 Task: Play online crossword game.
Action: Mouse moved to (403, 257)
Screenshot: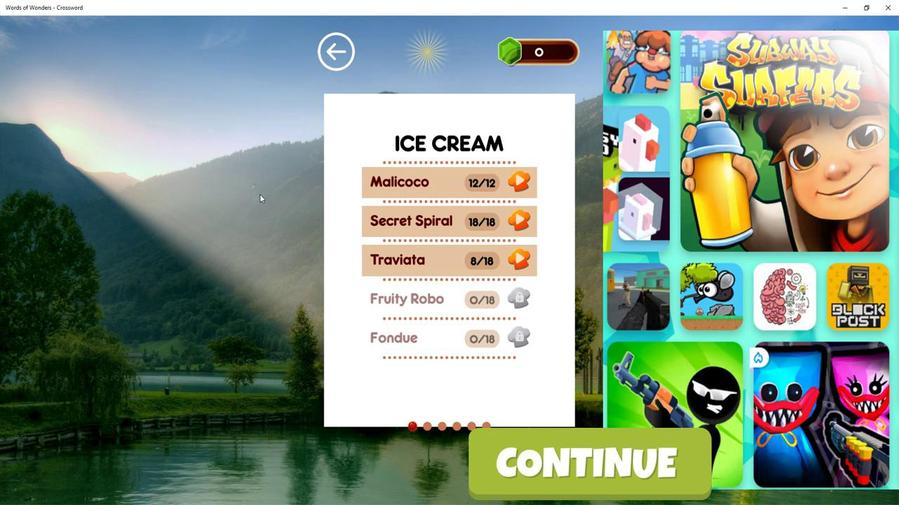 
Action: Mouse pressed left at (403, 257)
Screenshot: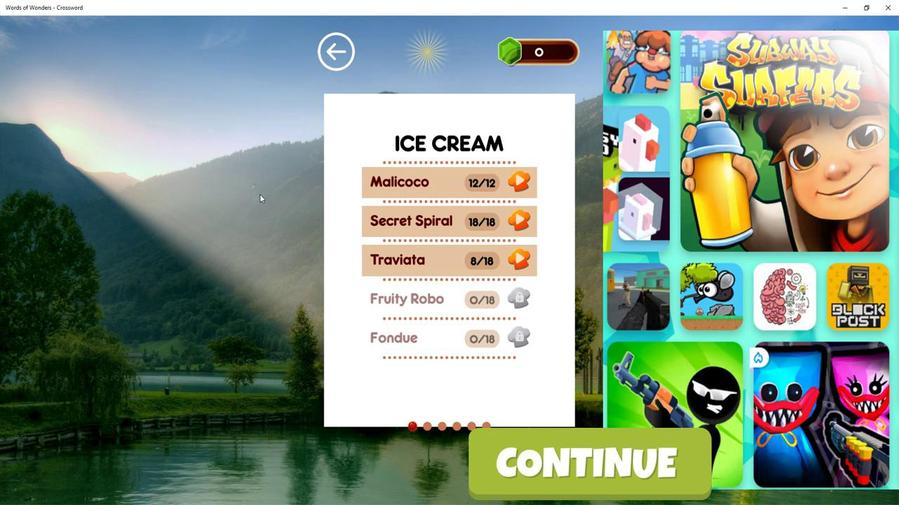 
Action: Mouse moved to (637, 173)
Screenshot: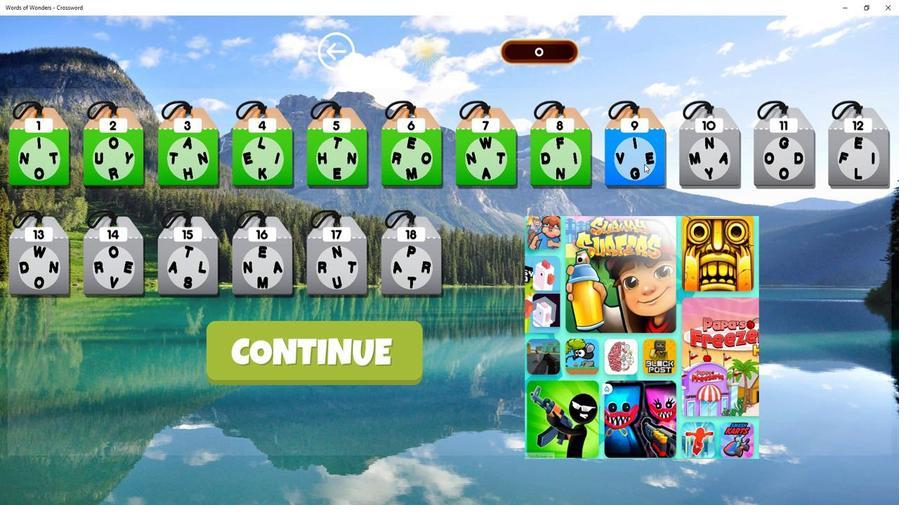 
Action: Mouse pressed left at (637, 173)
Screenshot: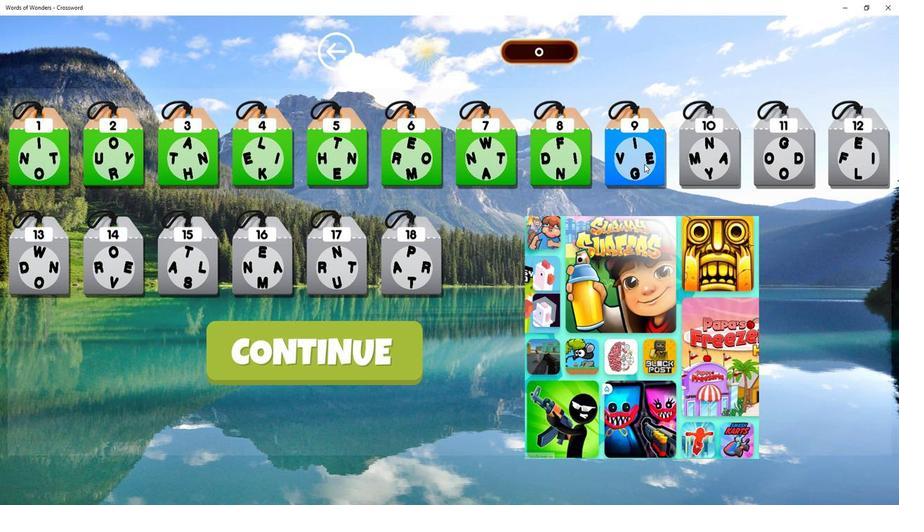 
Action: Mouse moved to (444, 368)
Screenshot: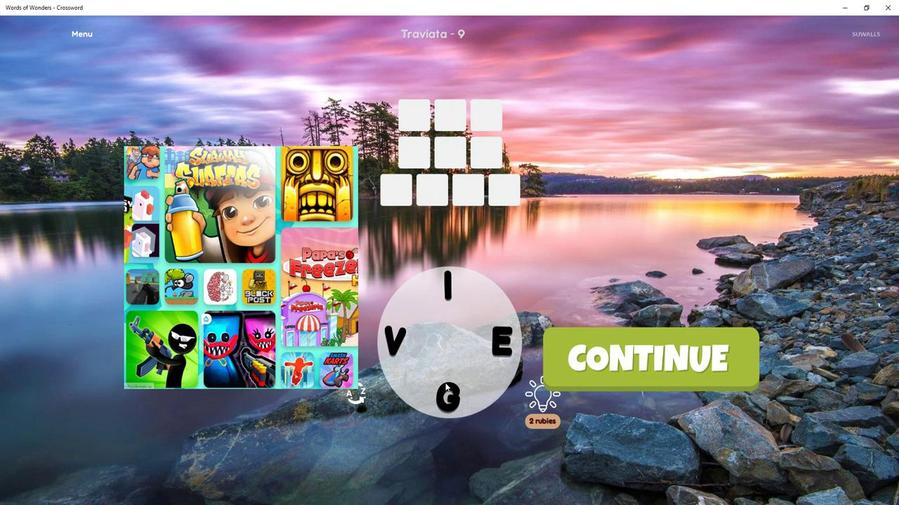 
Action: Mouse pressed left at (444, 368)
Screenshot: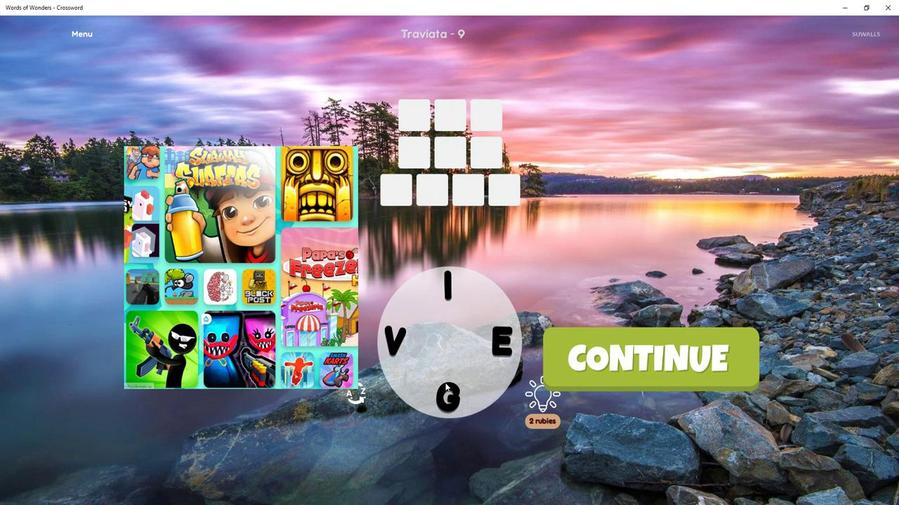 
Action: Mouse moved to (394, 329)
Screenshot: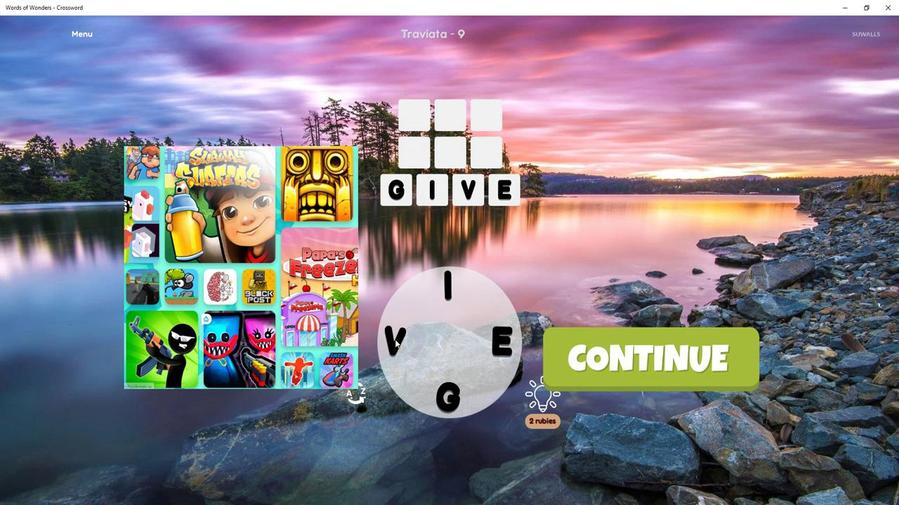 
Action: Mouse pressed left at (394, 329)
Screenshot: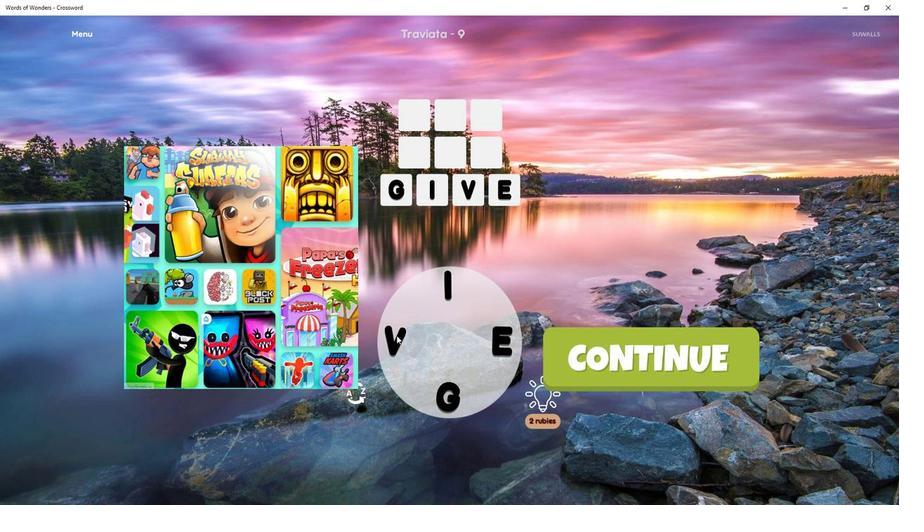 
Action: Mouse moved to (444, 380)
Screenshot: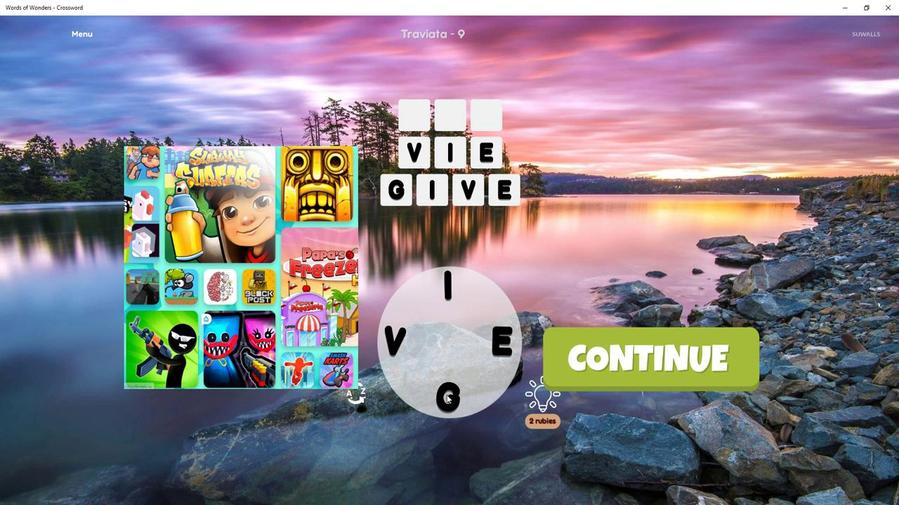 
Action: Mouse pressed left at (444, 380)
Screenshot: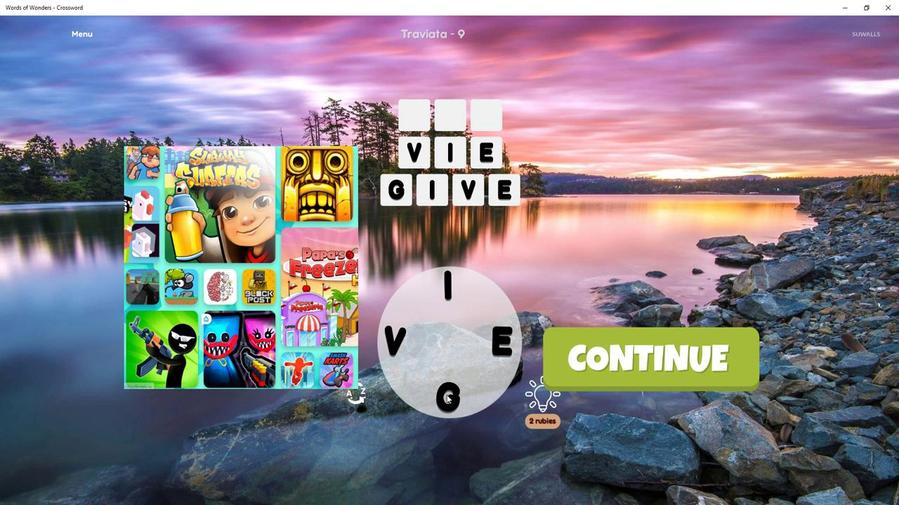 
Action: Mouse moved to (446, 284)
Screenshot: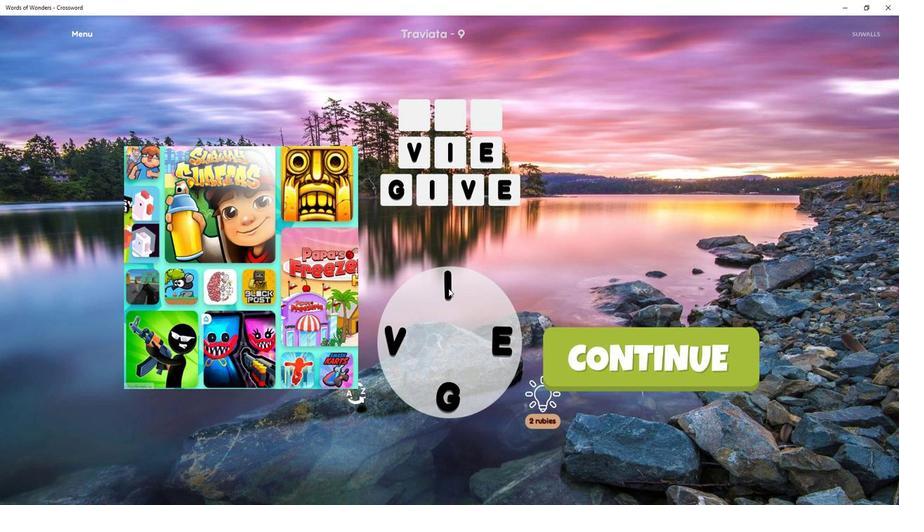 
Action: Mouse pressed left at (446, 284)
Screenshot: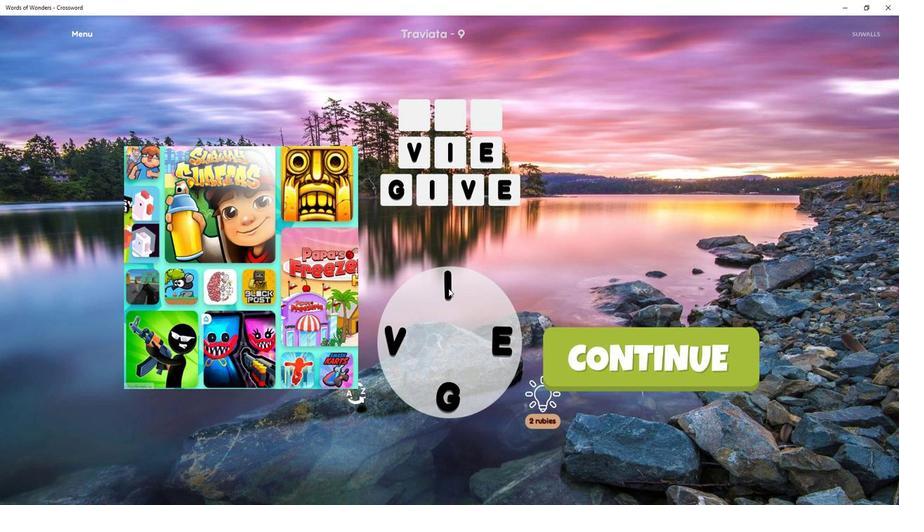 
Action: Mouse moved to (396, 325)
Screenshot: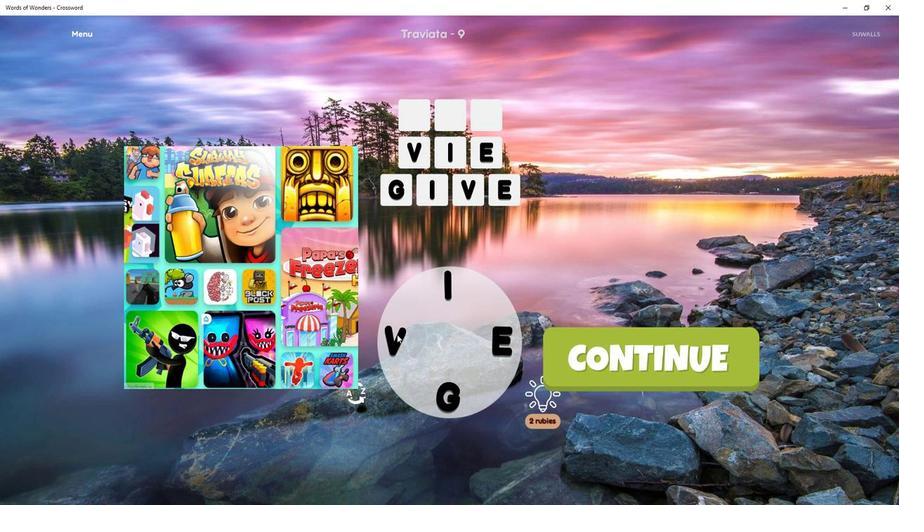
Action: Mouse pressed left at (396, 325)
Screenshot: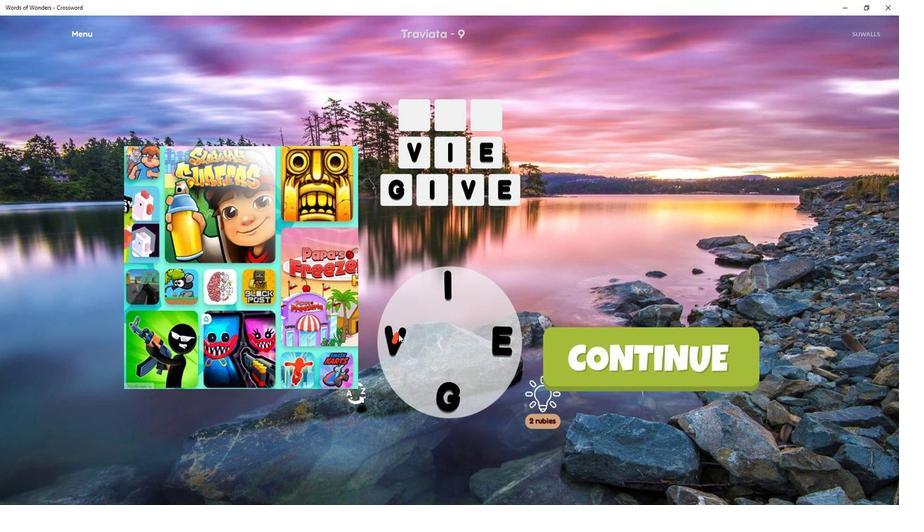 
Action: Mouse moved to (493, 251)
Screenshot: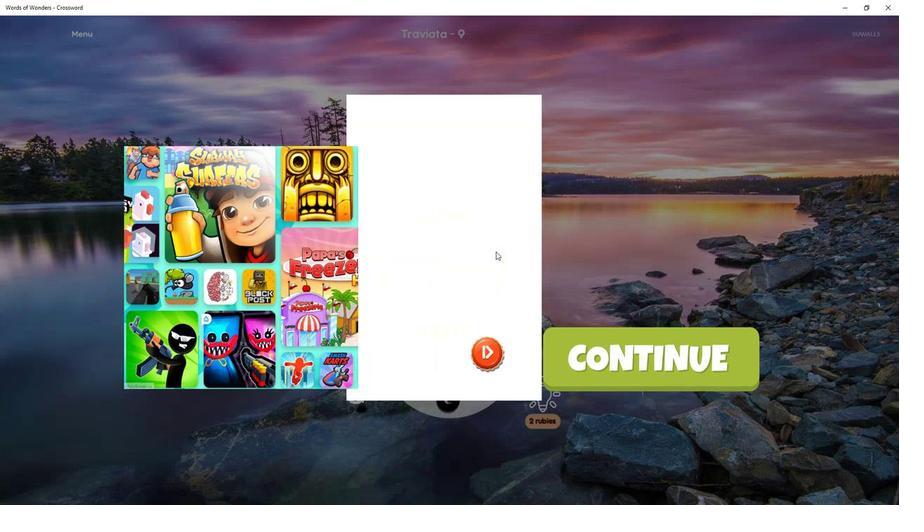 
